 Task: Add the task  Inability to modify certain fields or settings to the section Feature Prioritization Sprint in the project ZoomOut and add a Due Date to the respective task as 2024/02/27.
Action: Mouse moved to (547, 282)
Screenshot: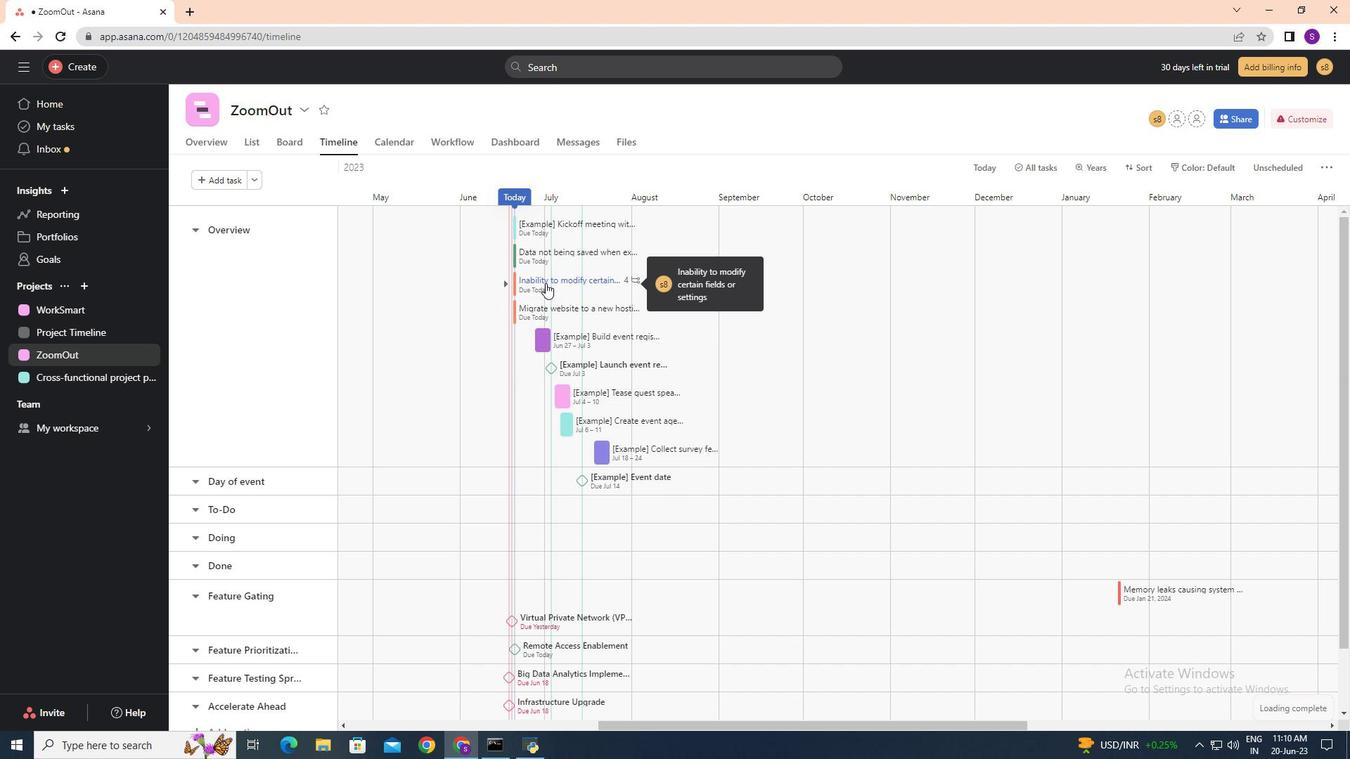 
Action: Mouse pressed left at (547, 282)
Screenshot: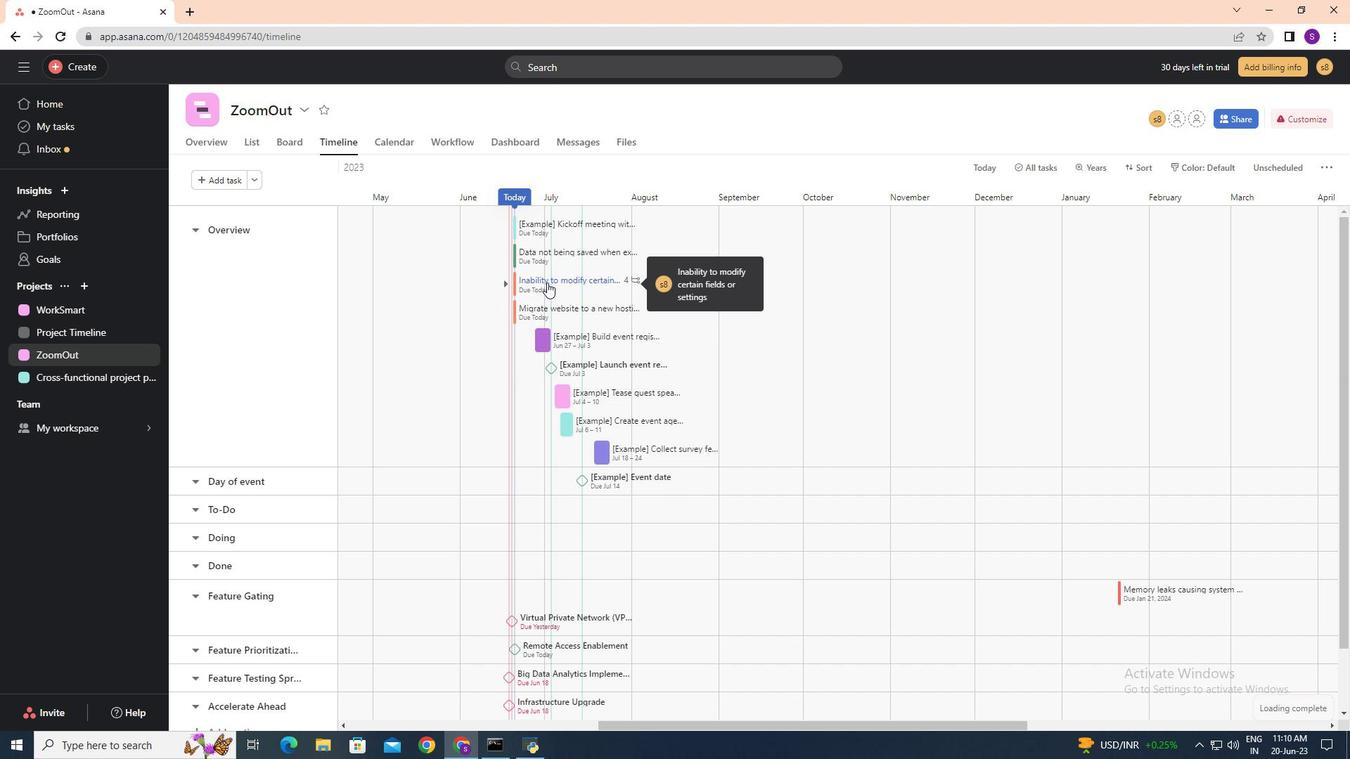 
Action: Mouse moved to (1072, 312)
Screenshot: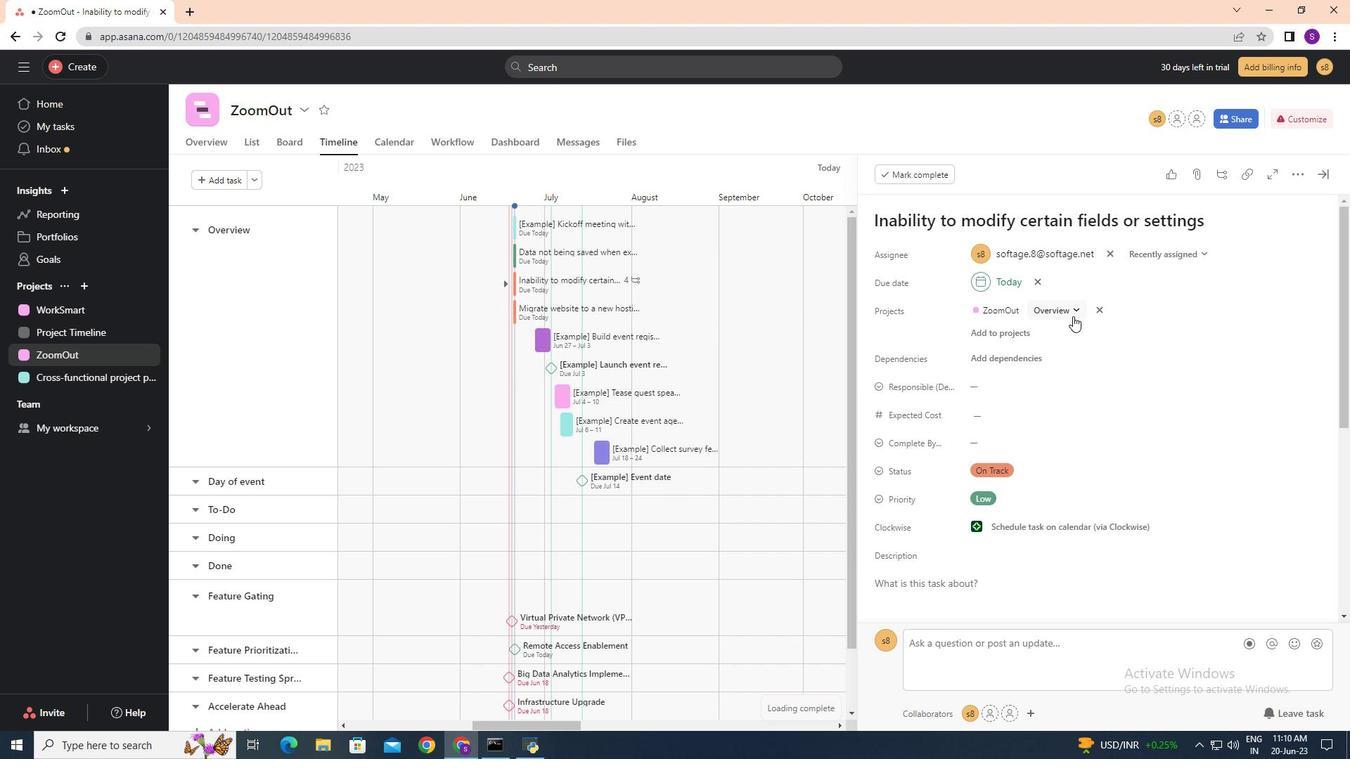 
Action: Mouse pressed left at (1072, 312)
Screenshot: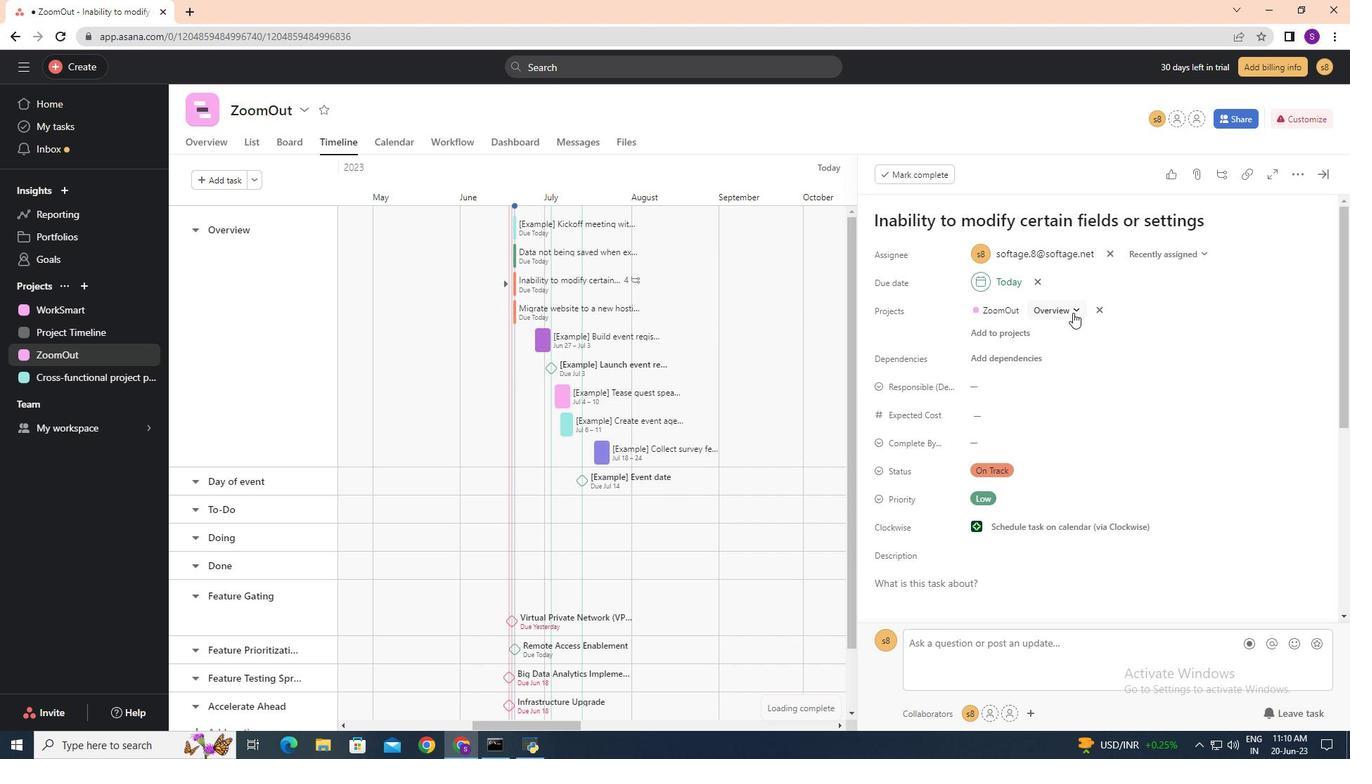 
Action: Mouse moved to (1024, 497)
Screenshot: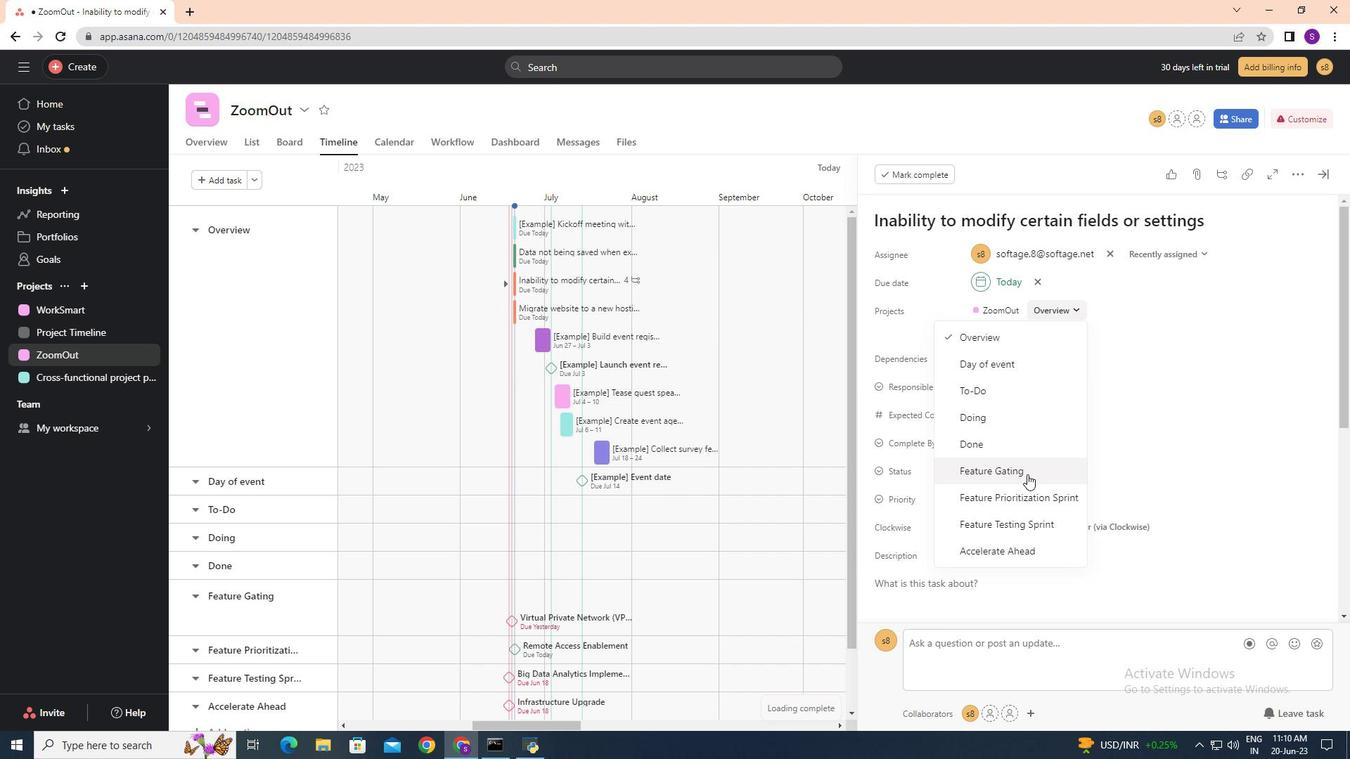 
Action: Mouse pressed left at (1024, 497)
Screenshot: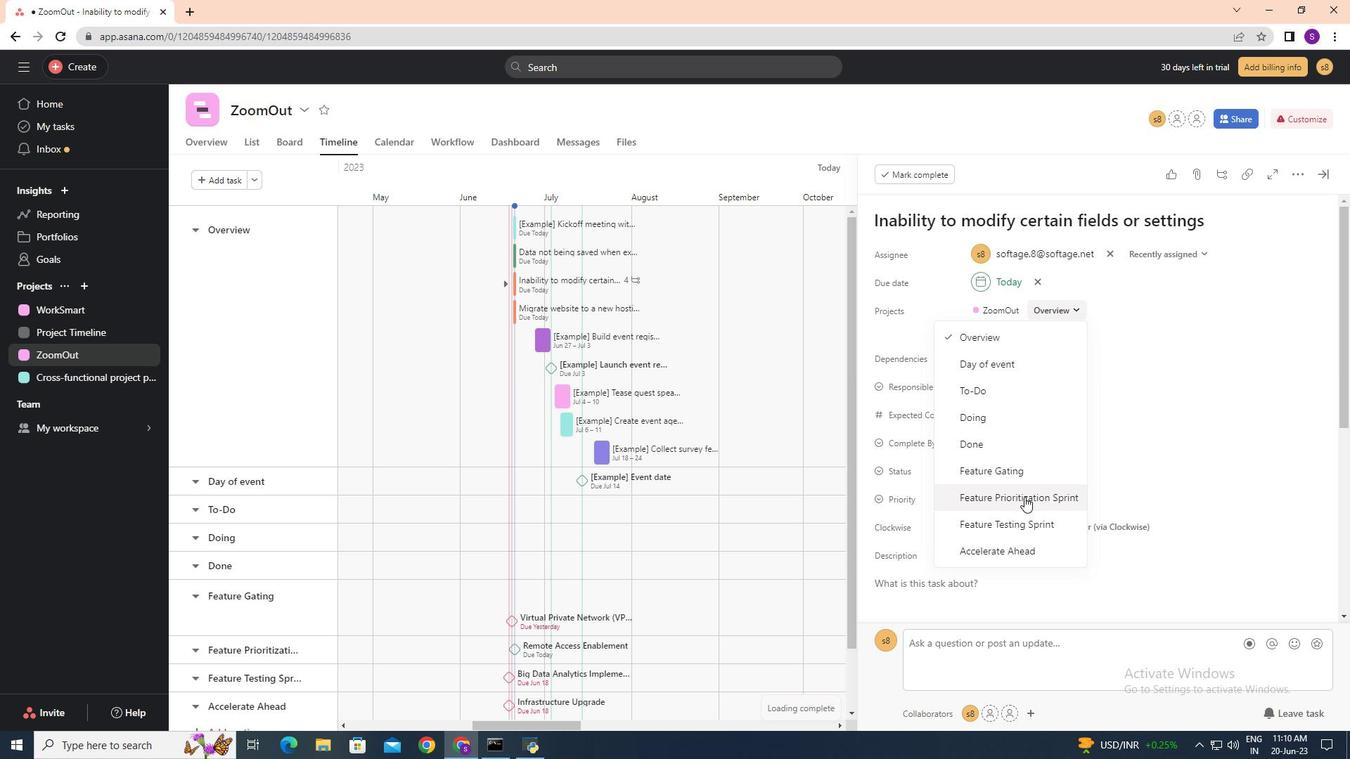 
Action: Mouse moved to (1007, 284)
Screenshot: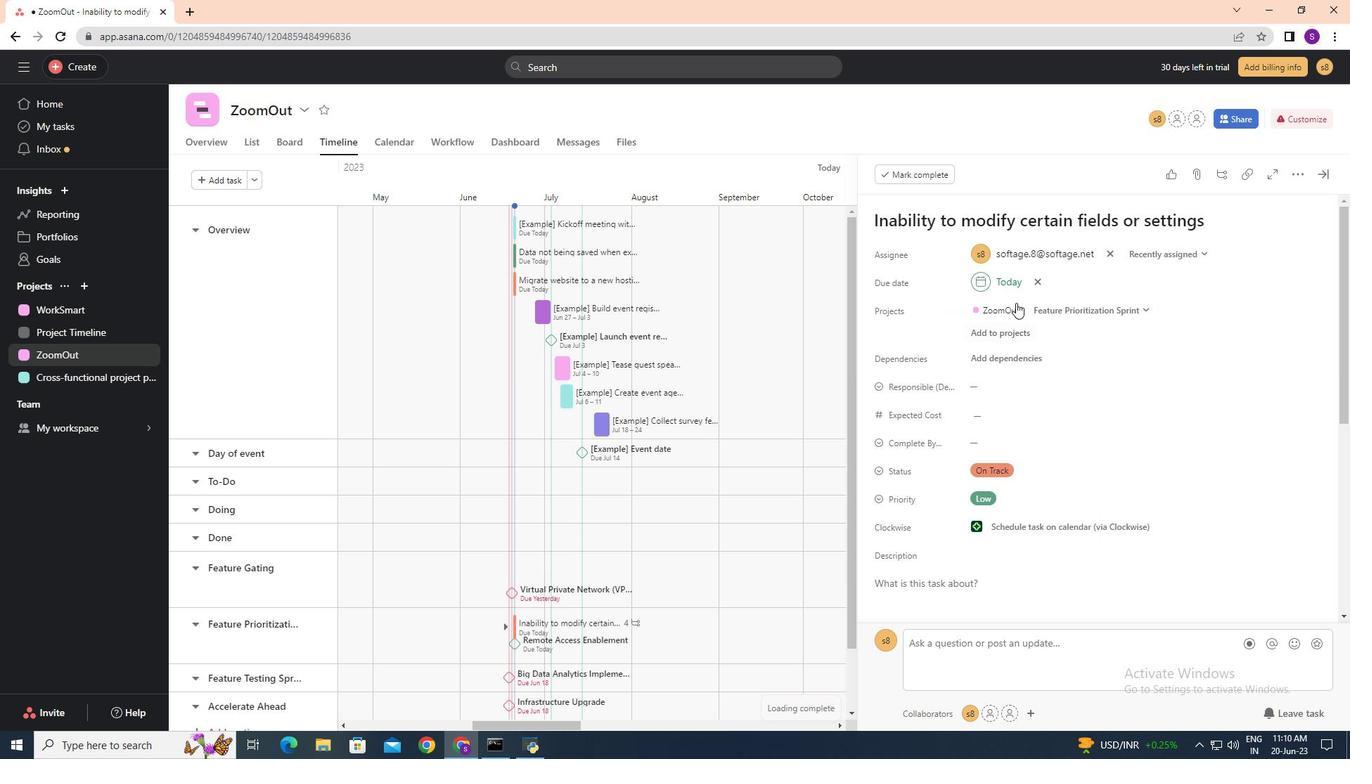 
Action: Mouse pressed left at (1007, 284)
Screenshot: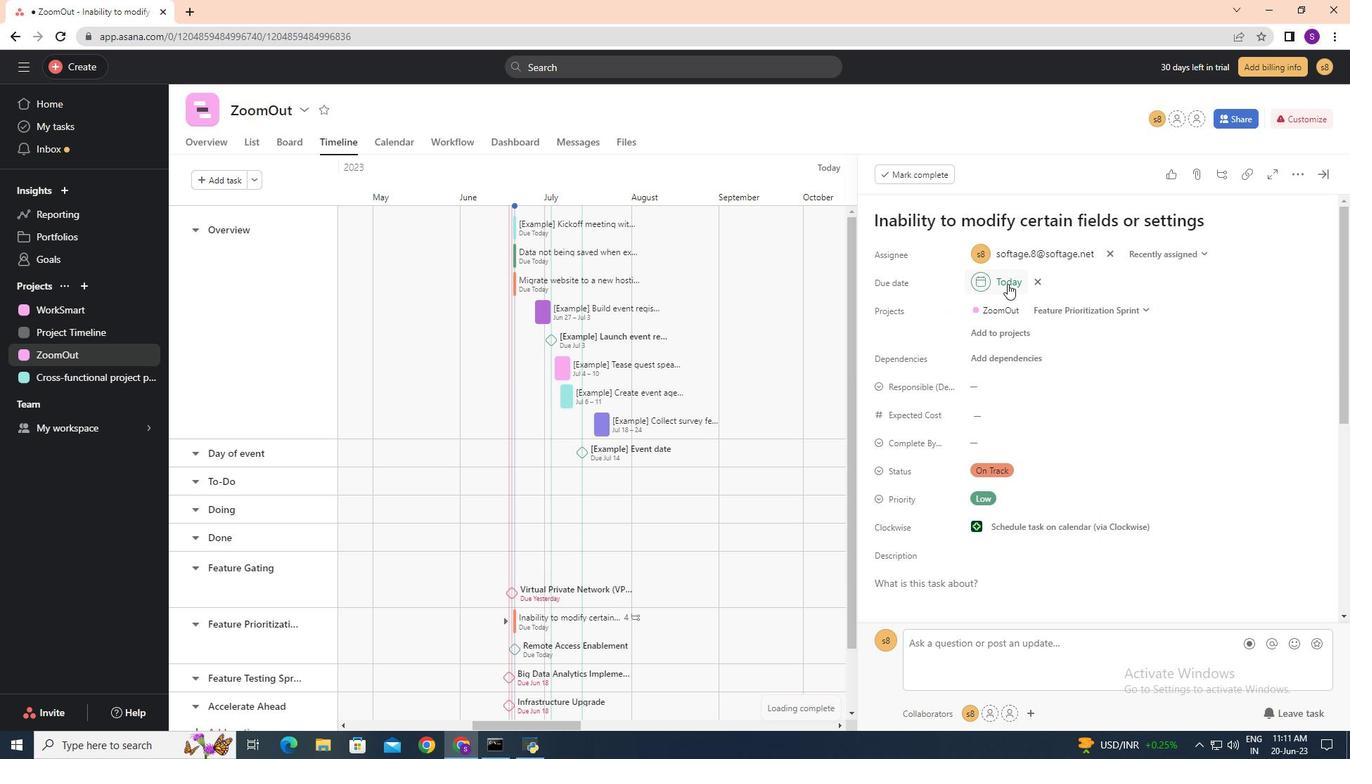 
Action: Mouse moved to (1143, 347)
Screenshot: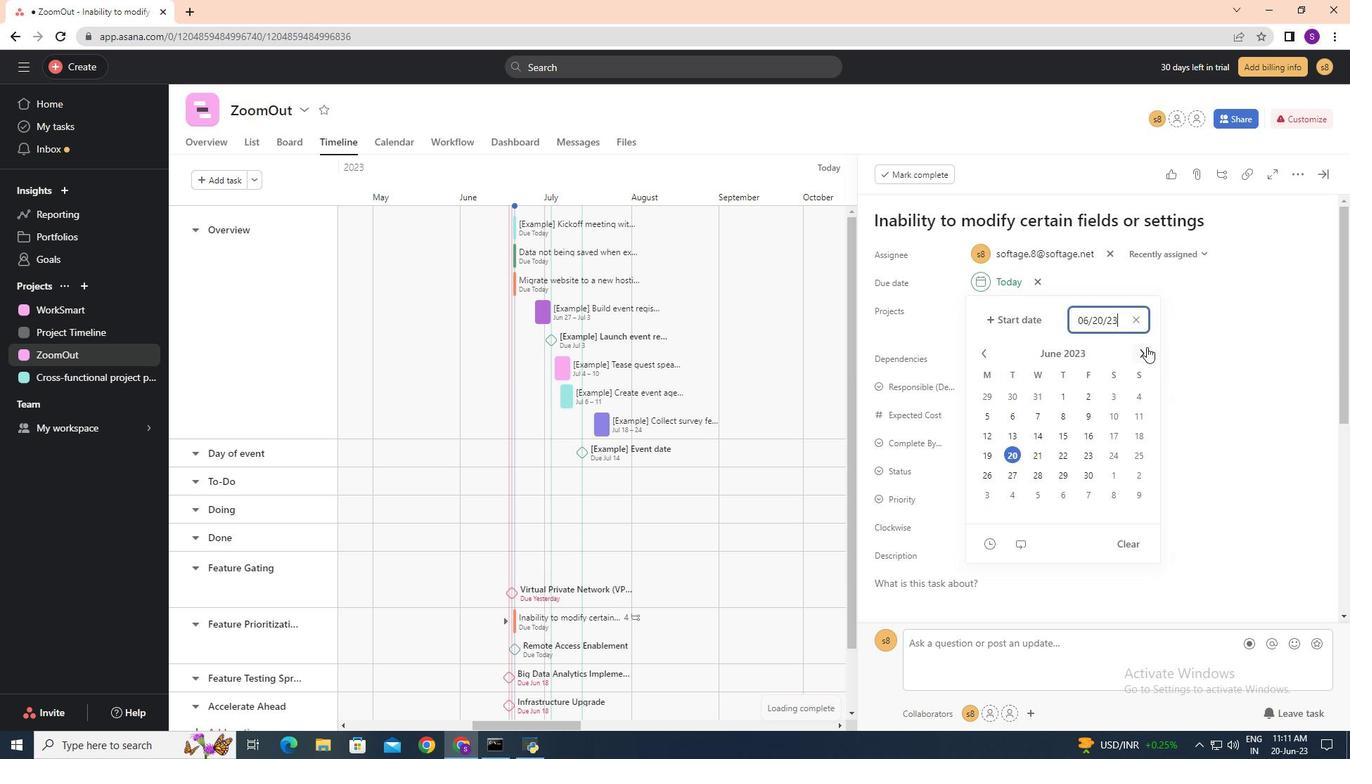 
Action: Mouse pressed left at (1143, 347)
Screenshot: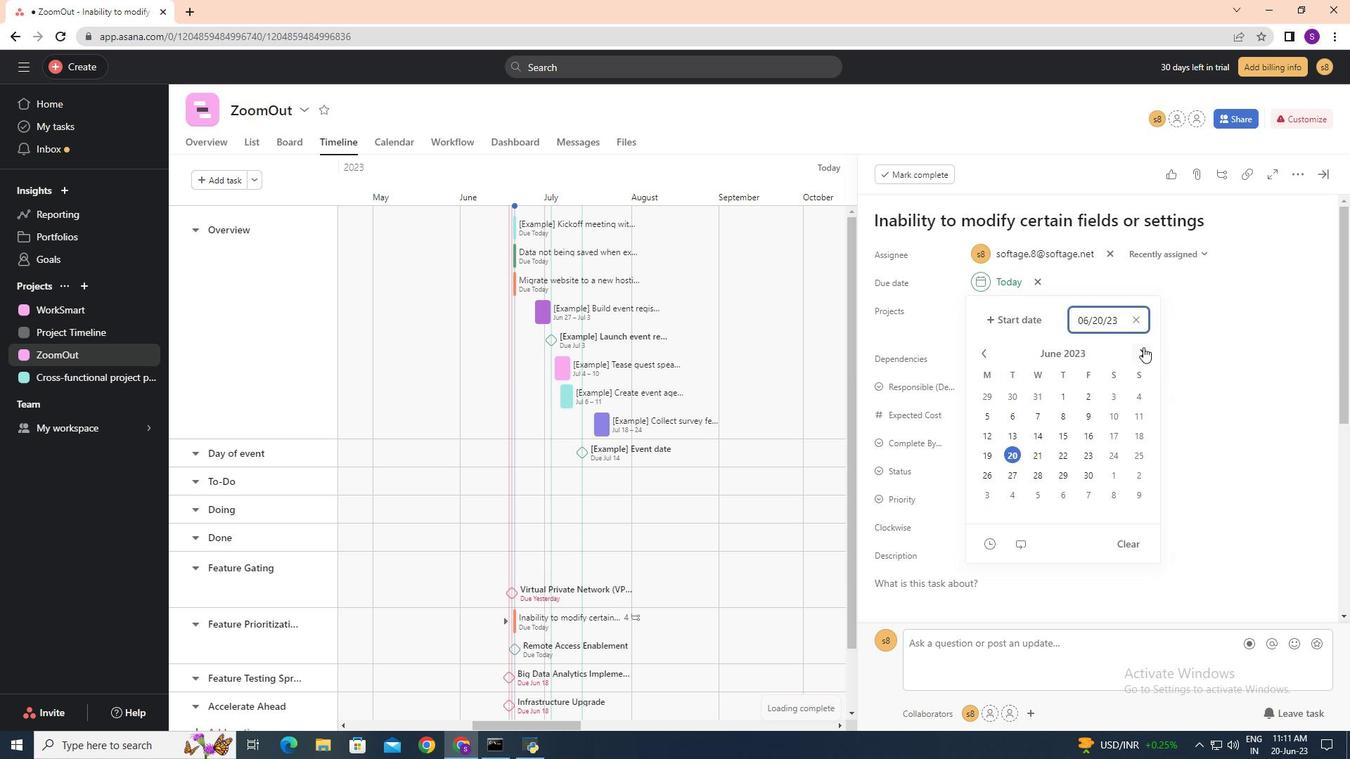 
Action: Mouse pressed left at (1143, 347)
Screenshot: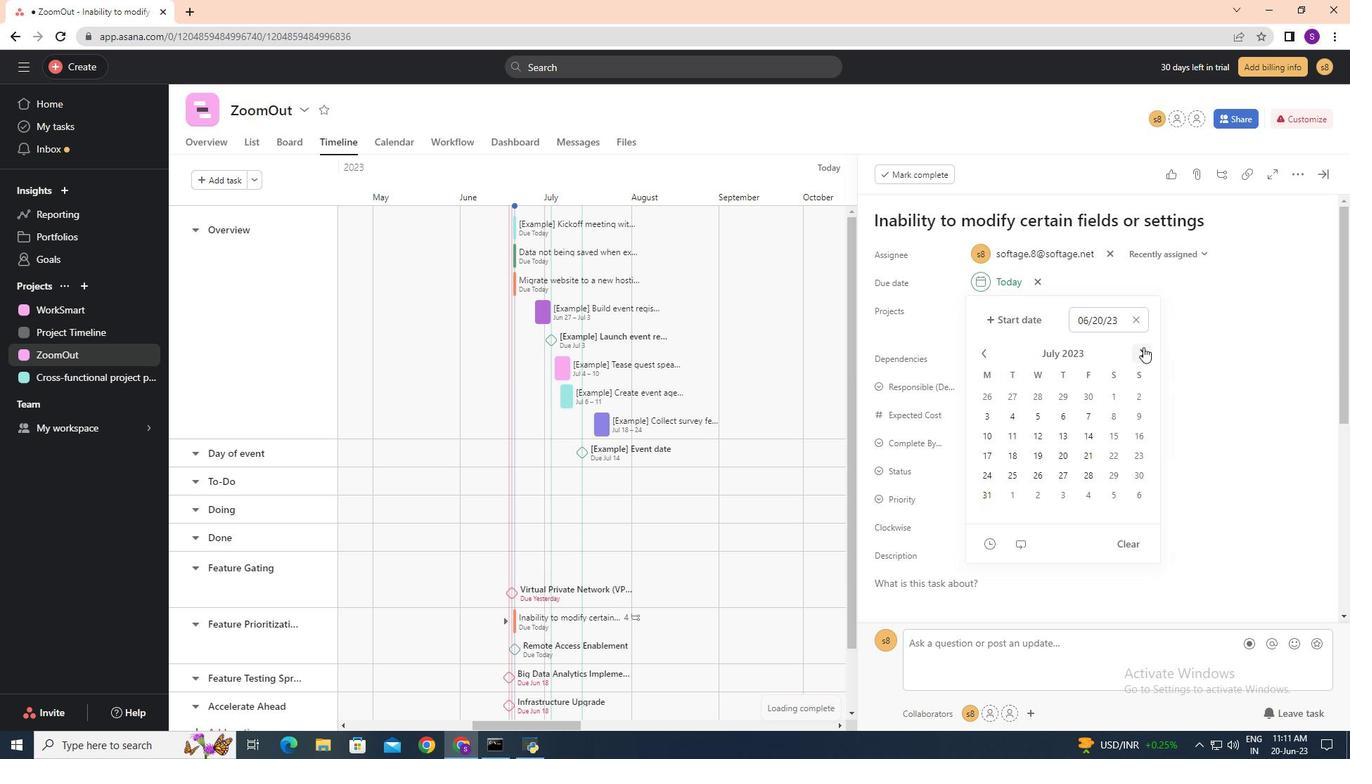 
Action: Mouse pressed left at (1143, 347)
Screenshot: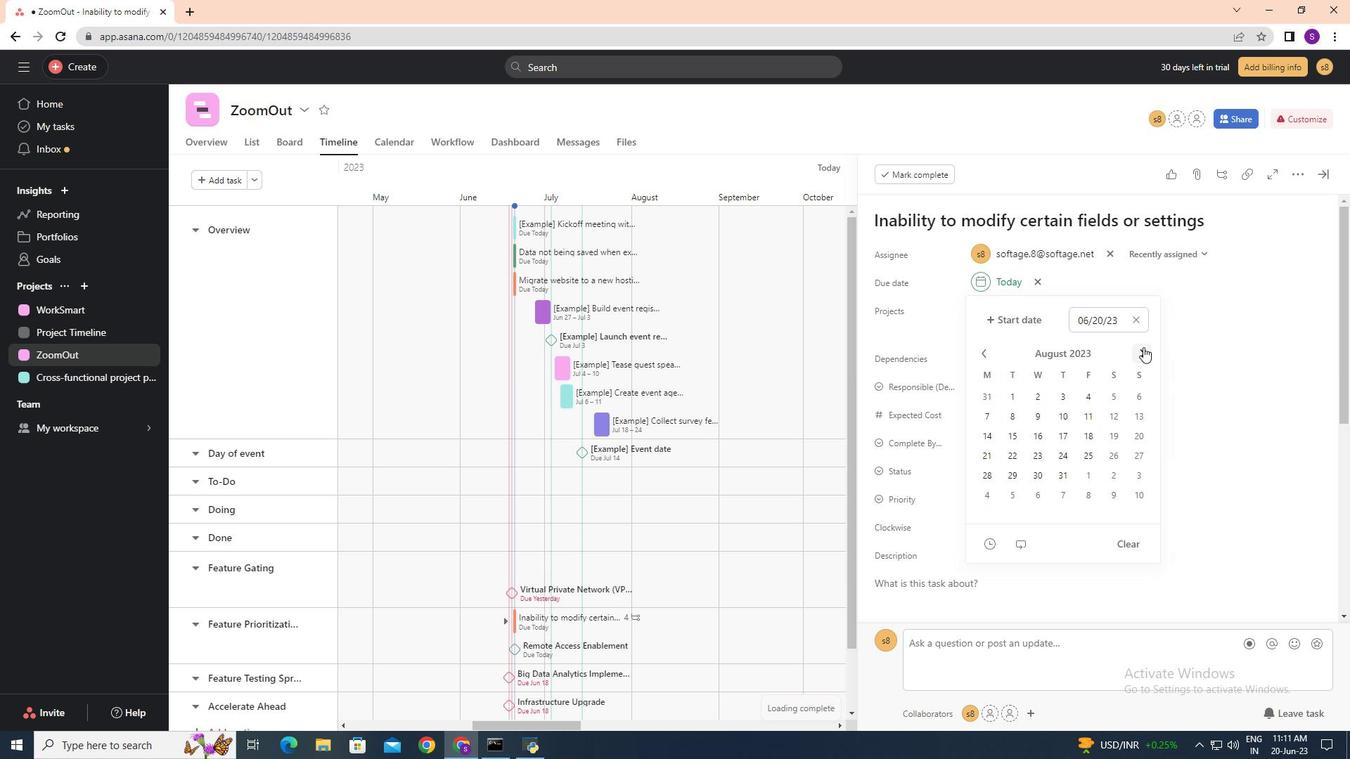 
Action: Mouse pressed left at (1143, 347)
Screenshot: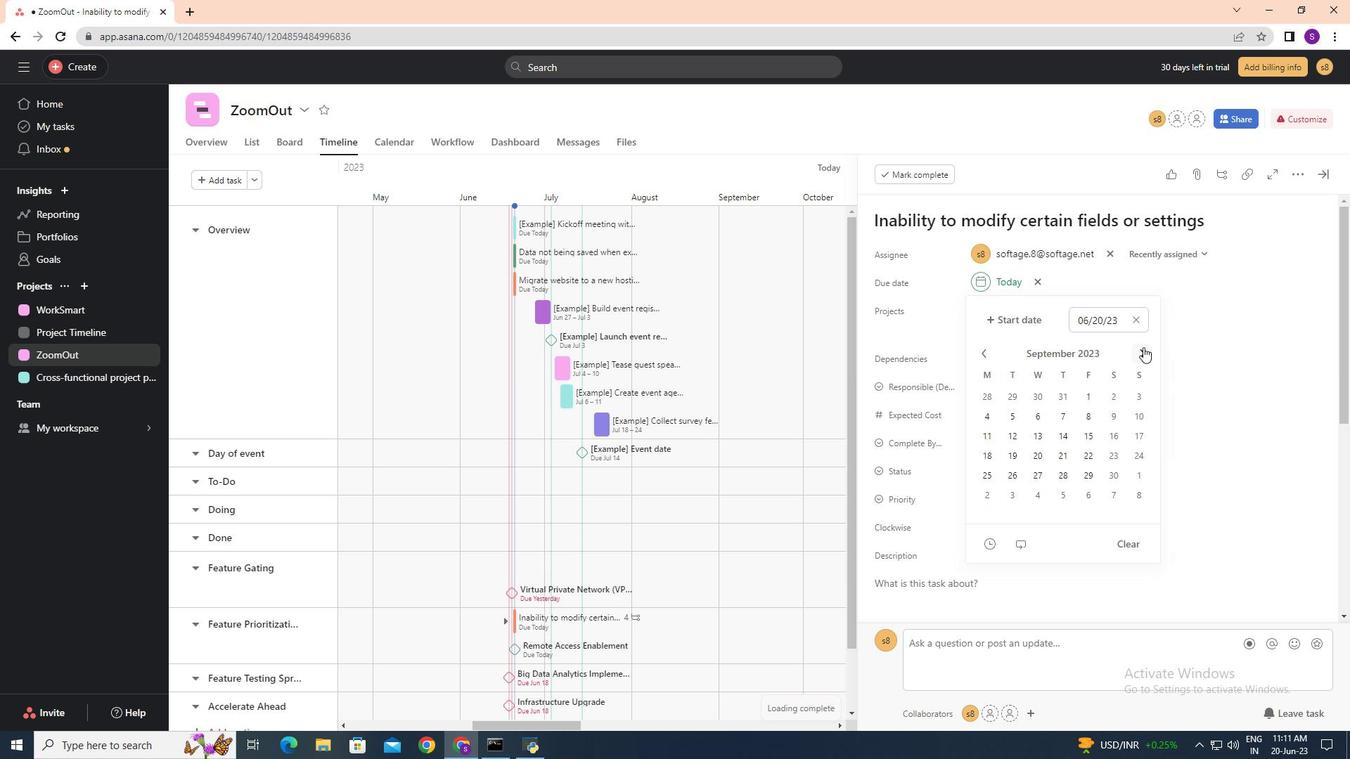 
Action: Mouse pressed left at (1143, 347)
Screenshot: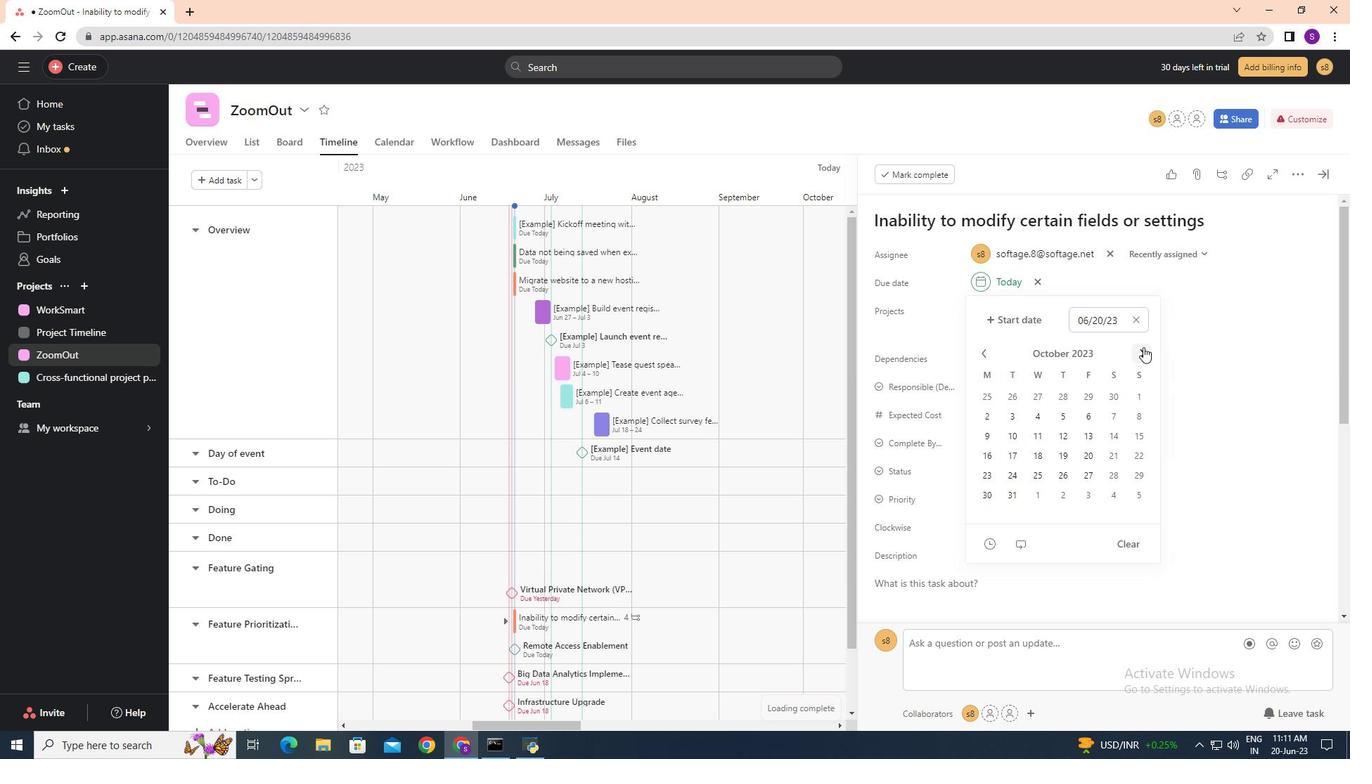
Action: Mouse pressed left at (1143, 347)
Screenshot: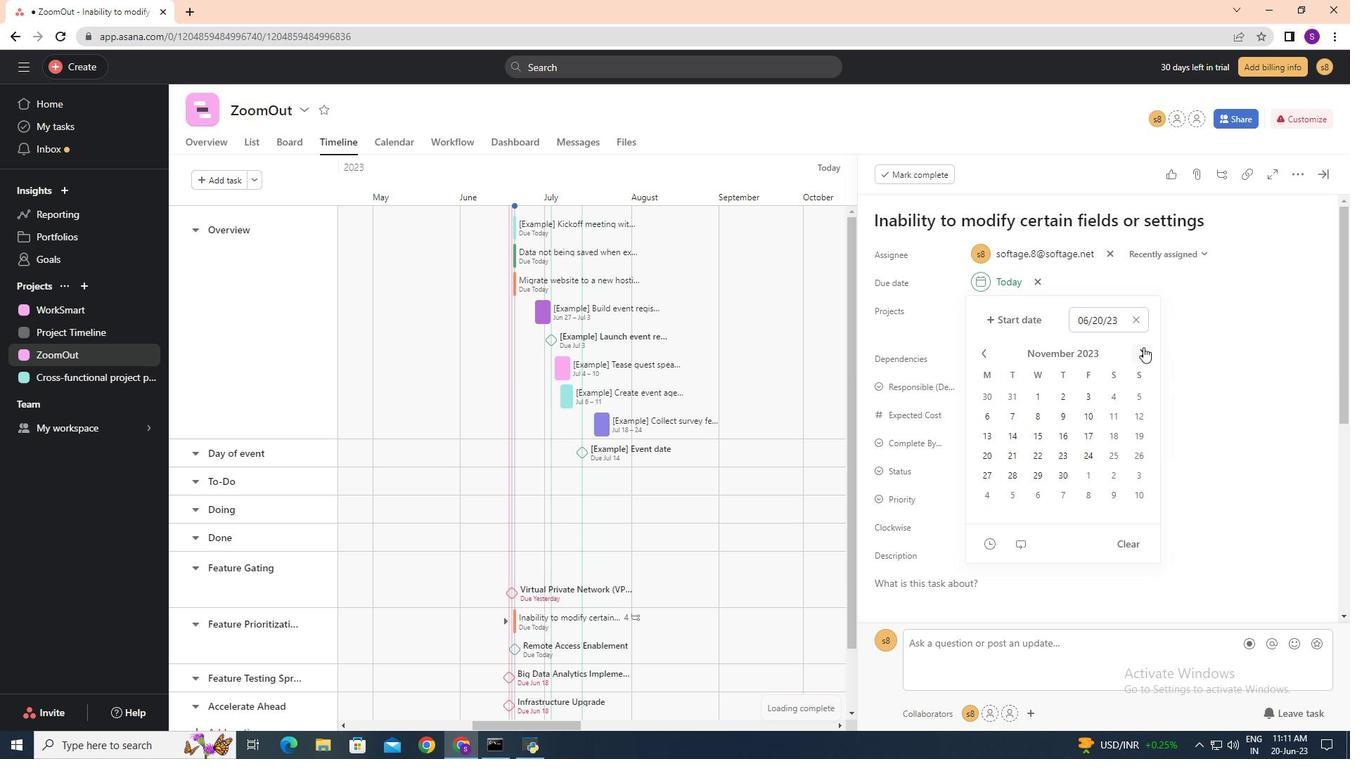 
Action: Mouse pressed left at (1143, 347)
Screenshot: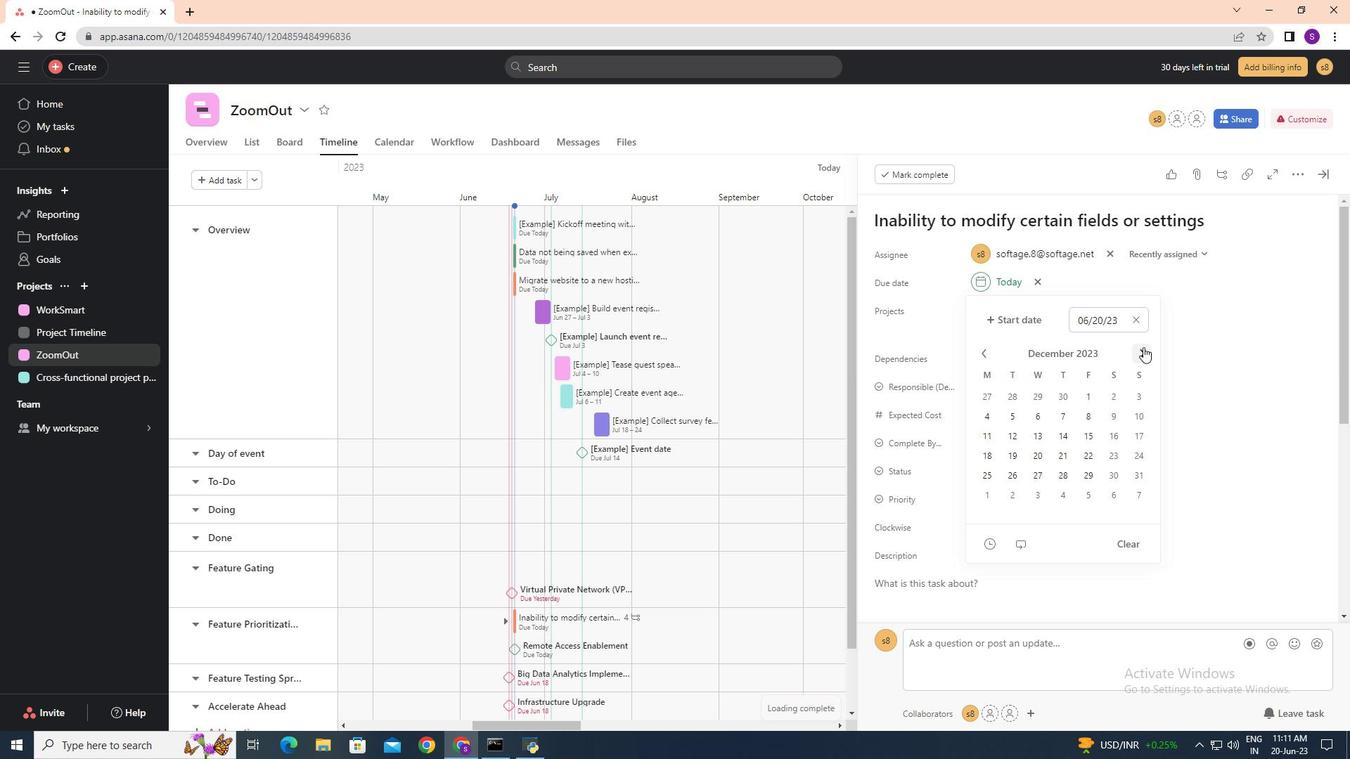 
Action: Mouse pressed left at (1143, 347)
Screenshot: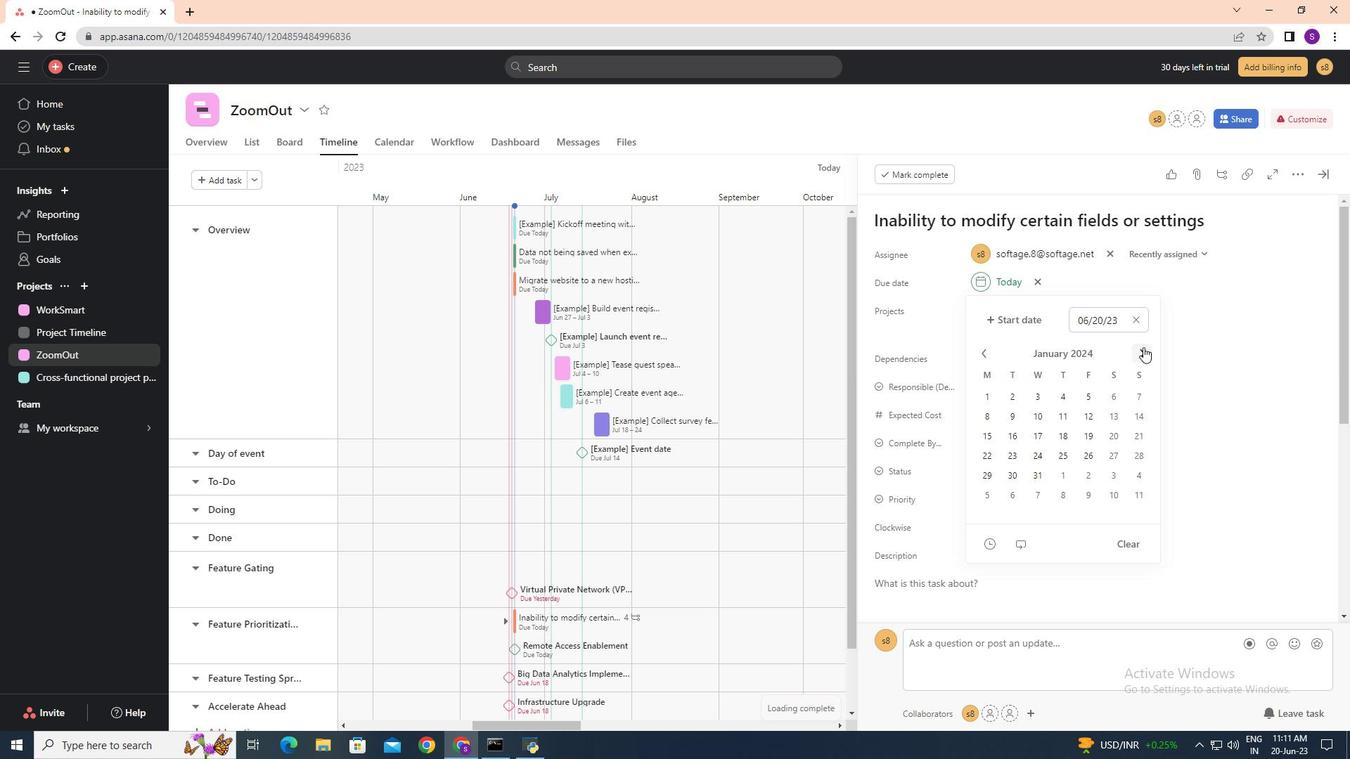 
Action: Mouse moved to (1013, 470)
Screenshot: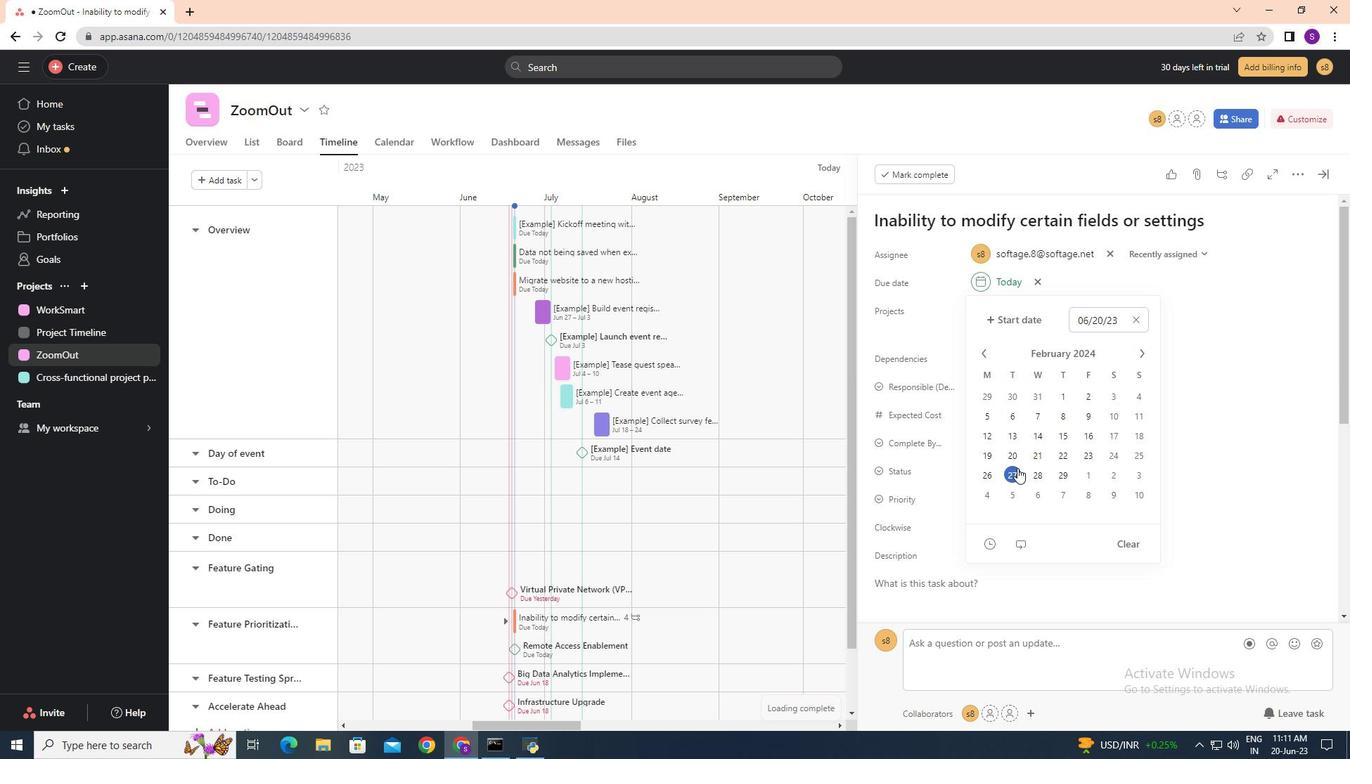 
Action: Mouse pressed left at (1013, 470)
Screenshot: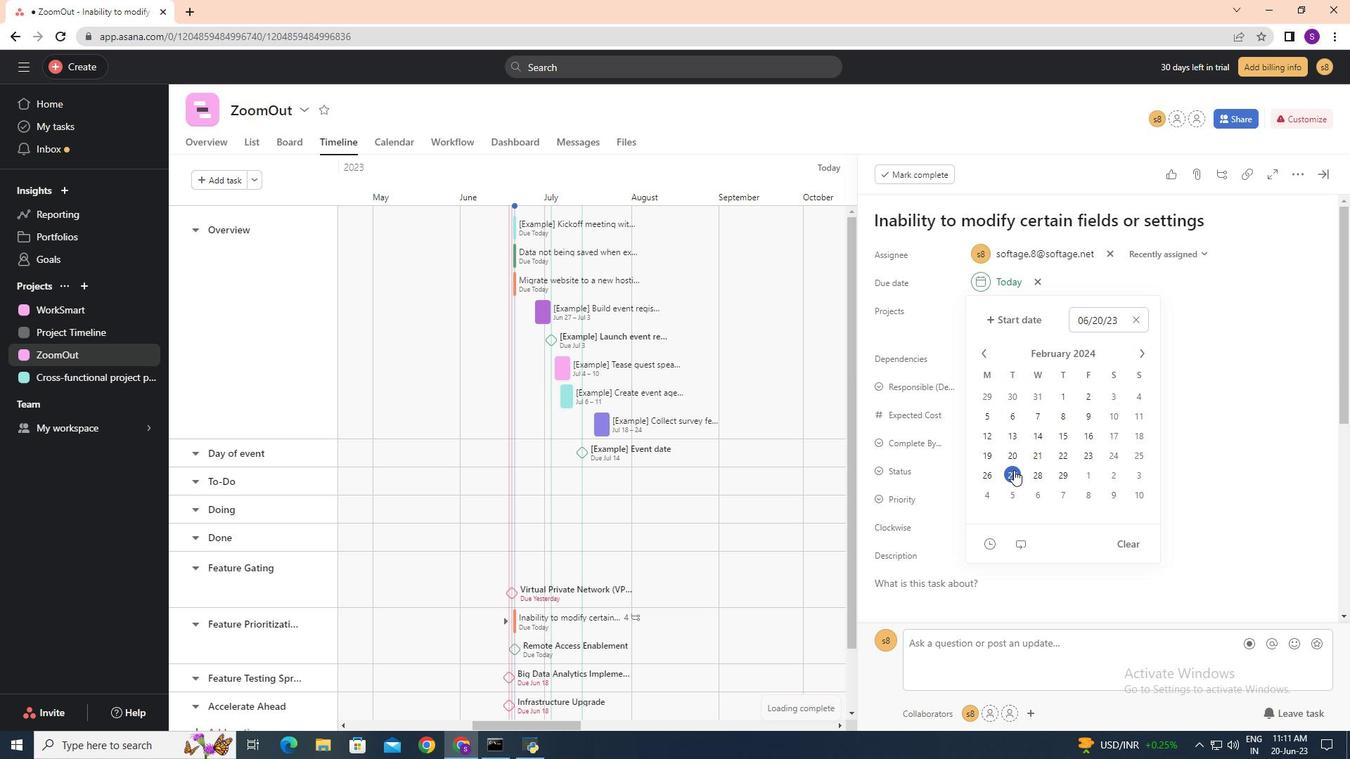 
Action: Mouse moved to (1239, 433)
Screenshot: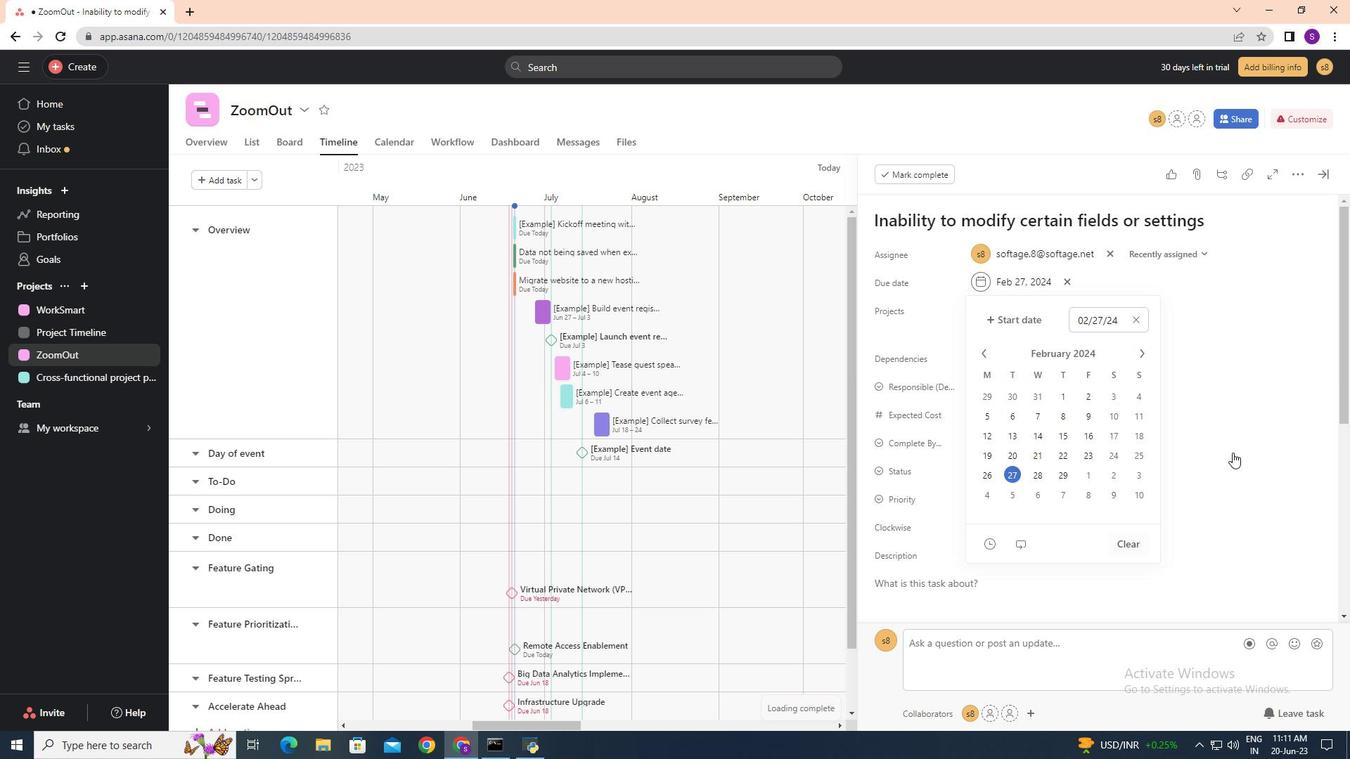 
Action: Mouse pressed left at (1239, 433)
Screenshot: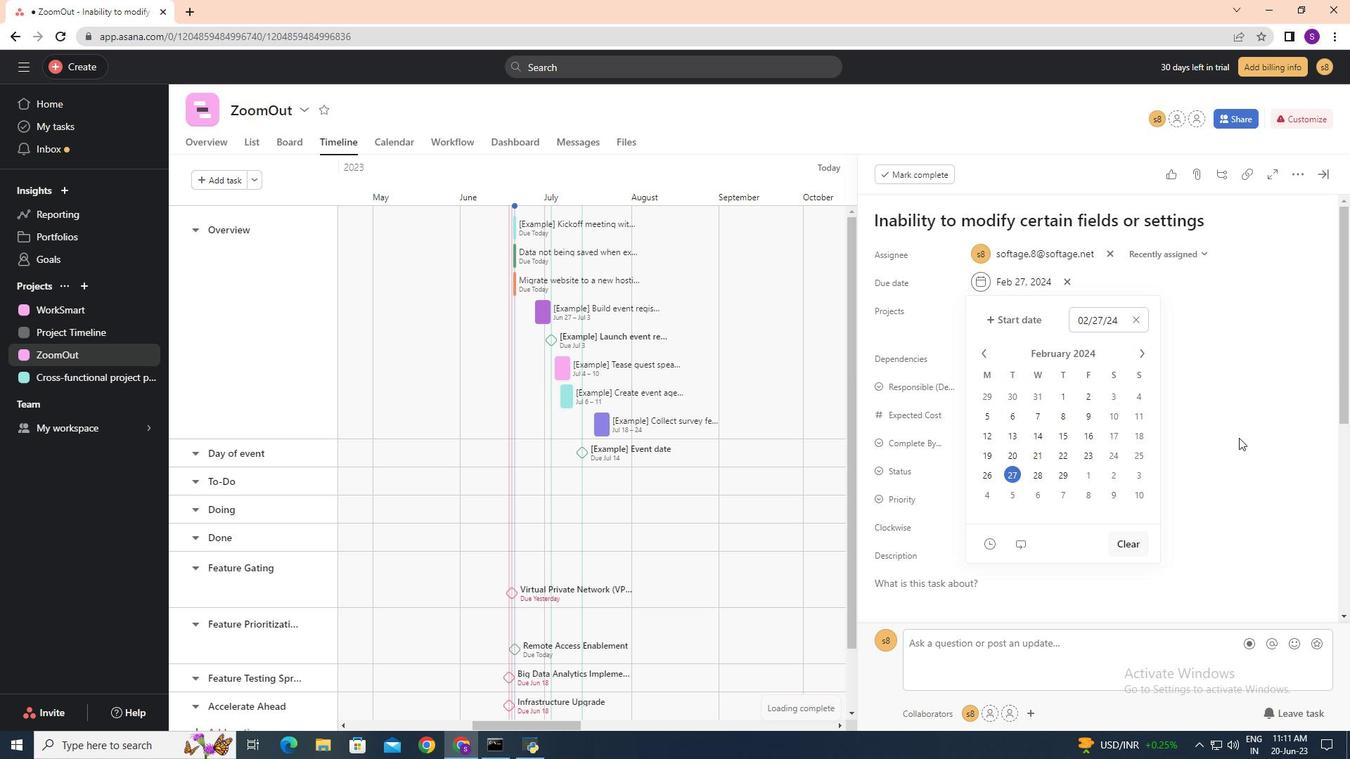
